 Task: Save your favorite bookstore in Wicker Park as a favorite location.
Action: Mouse moved to (70, 78)
Screenshot: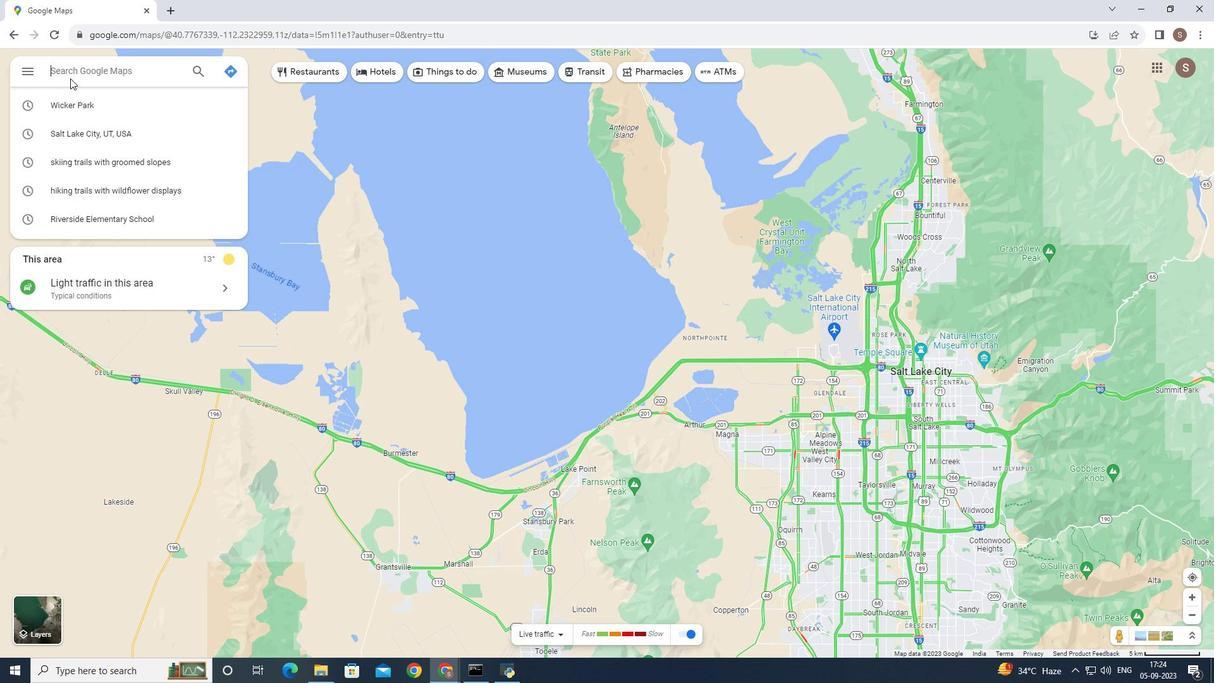 
Action: Mouse pressed left at (70, 78)
Screenshot: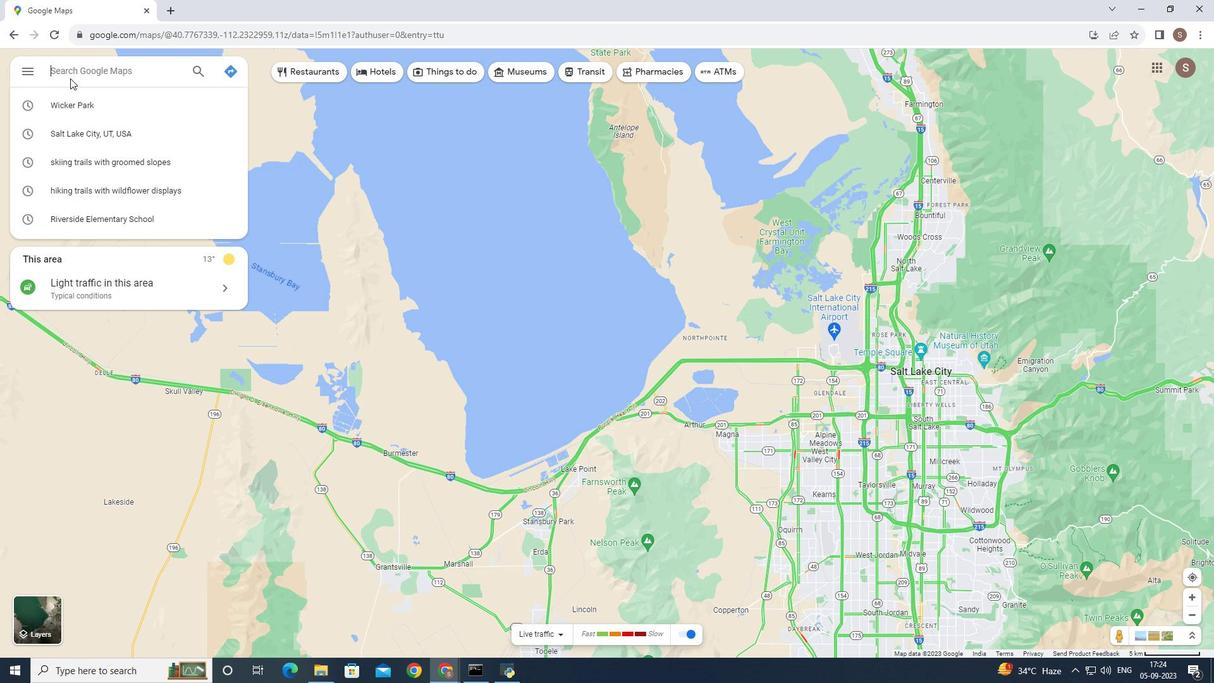 
Action: Key pressed bookstore<Key.space>in<Key.space><Key.shift>Wicker<Key.space><Key.shift_r>Park<Key.enter>
Screenshot: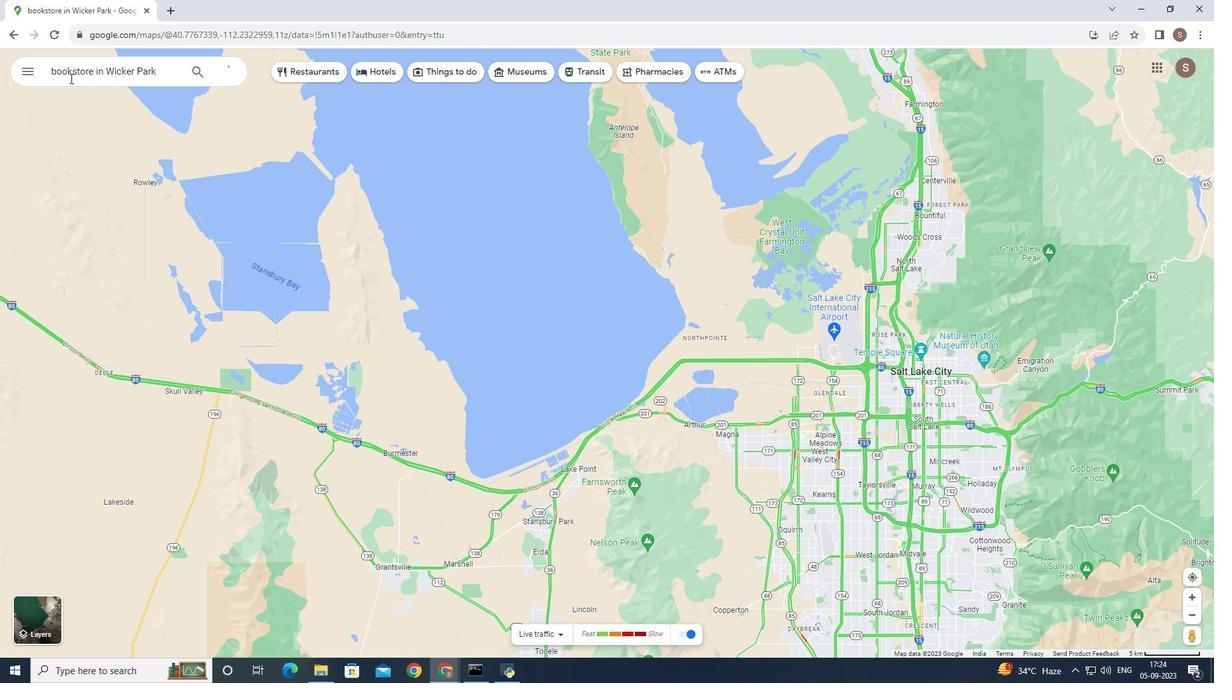 
Action: Mouse moved to (78, 108)
Screenshot: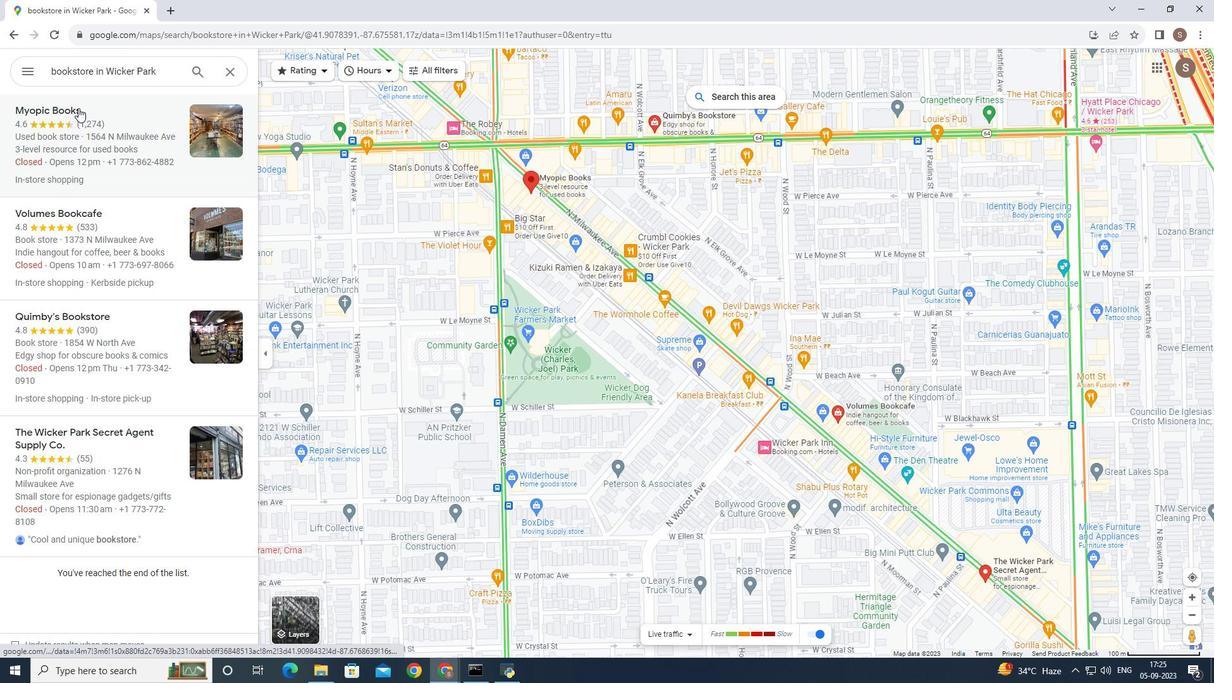 
Action: Mouse pressed left at (78, 108)
Screenshot: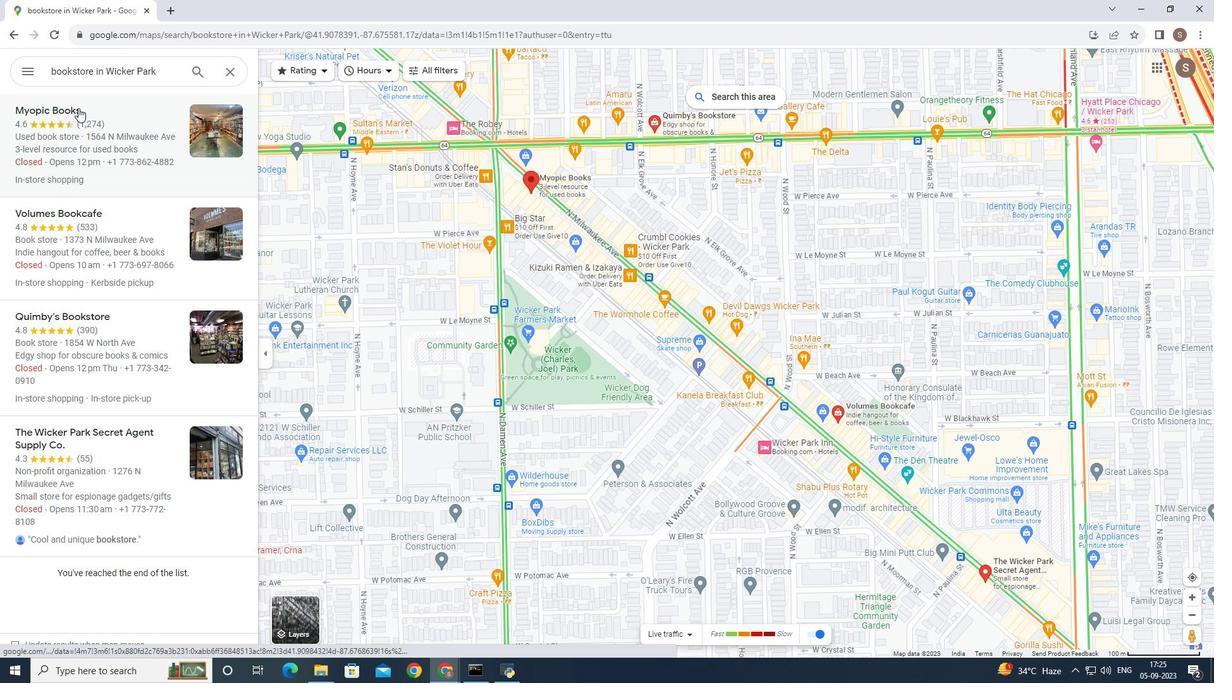 
Action: Mouse moved to (353, 360)
Screenshot: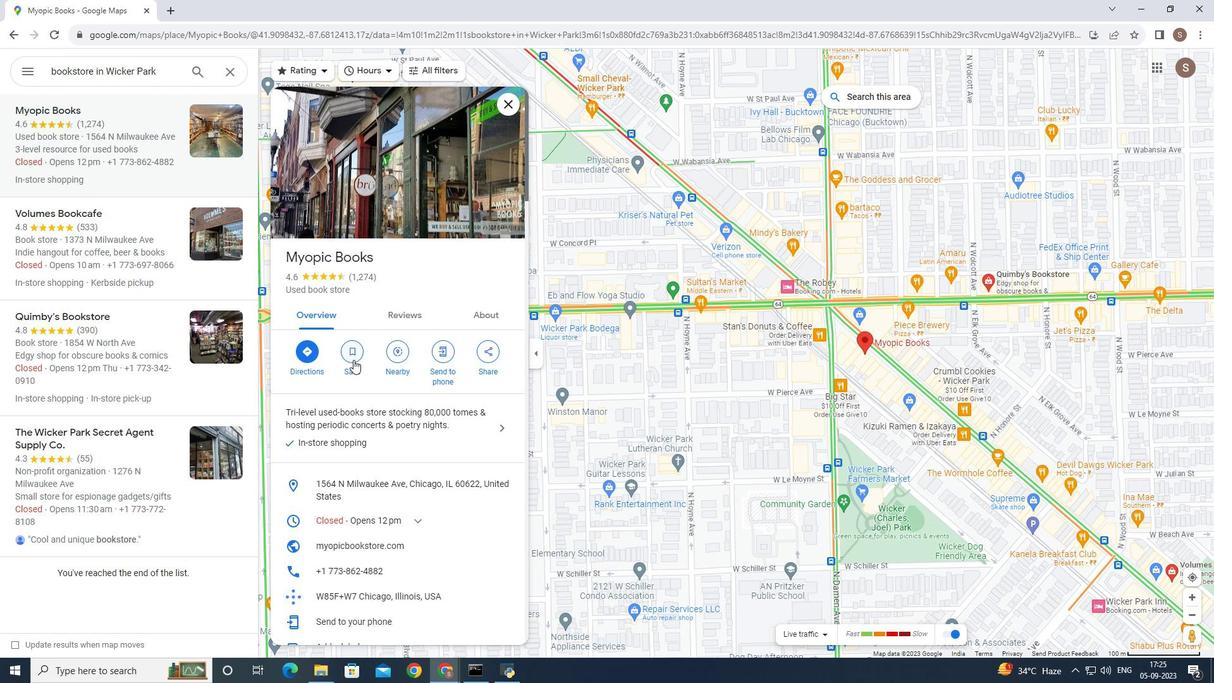
Action: Mouse pressed left at (353, 360)
Screenshot: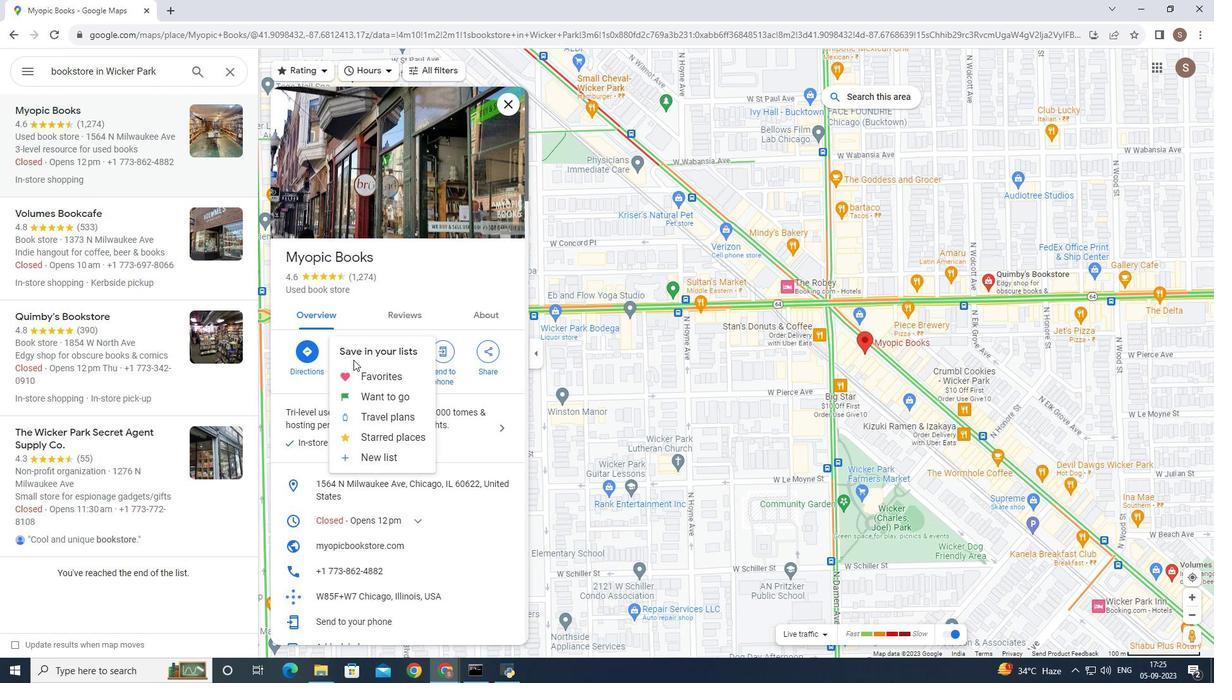 
Action: Mouse moved to (385, 371)
Screenshot: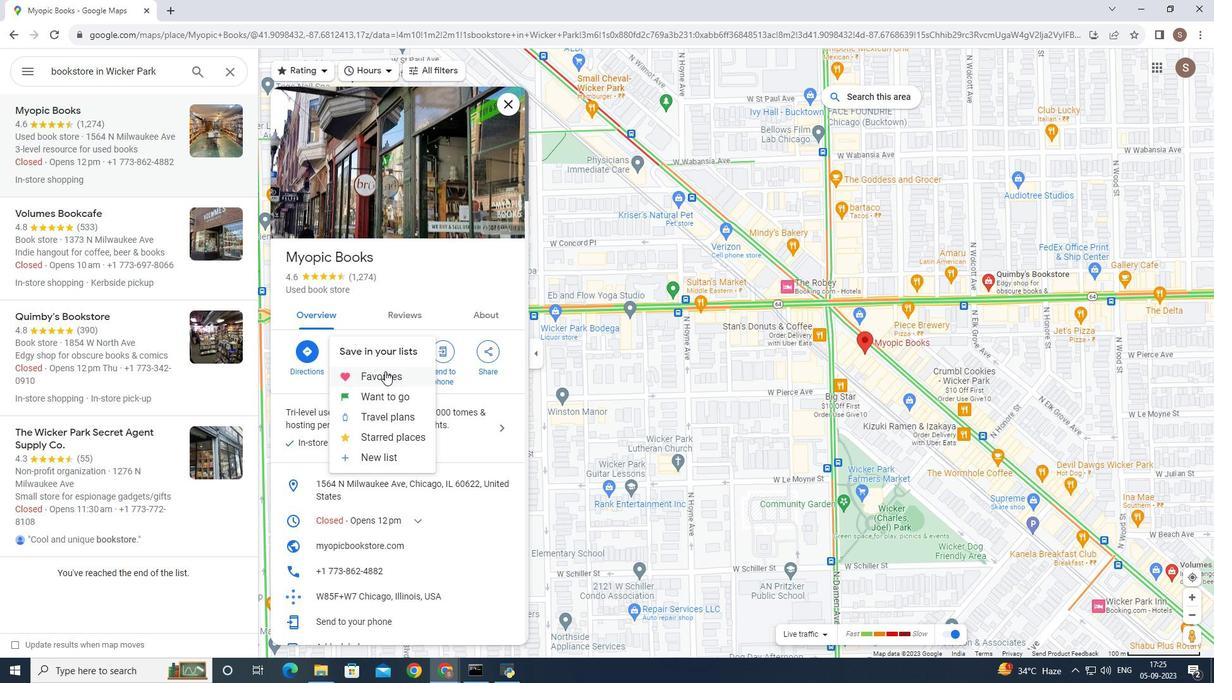 
Action: Mouse pressed left at (385, 371)
Screenshot: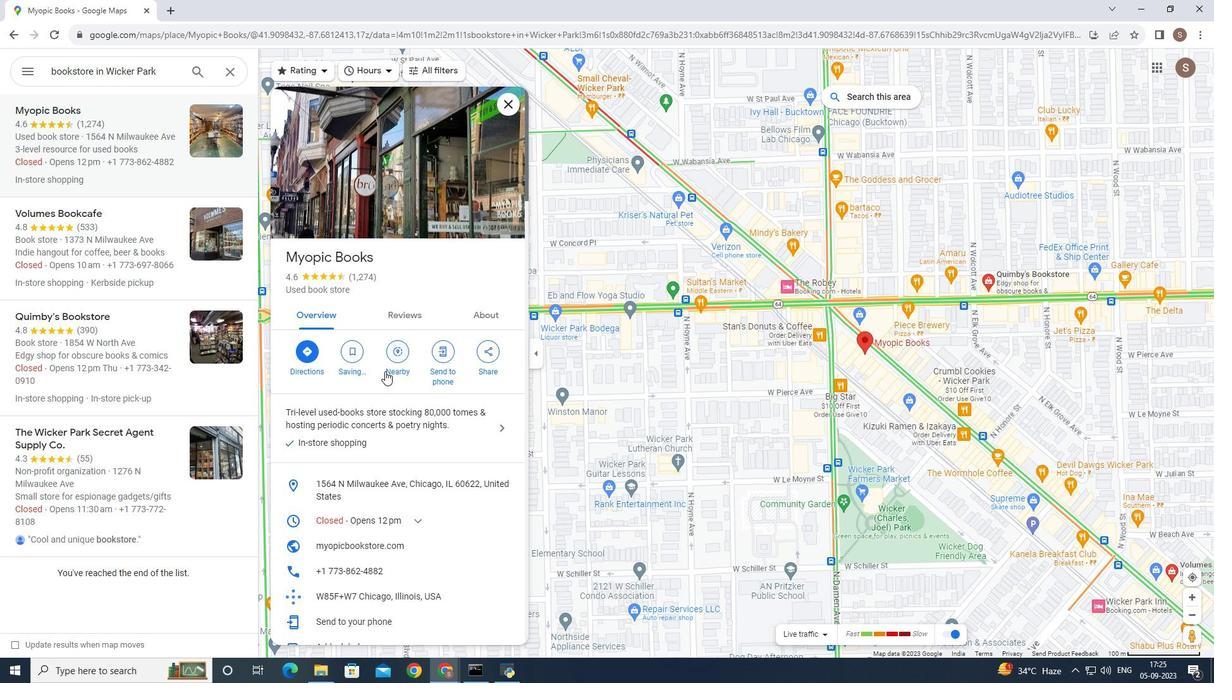 
Action: Mouse moved to (331, 354)
Screenshot: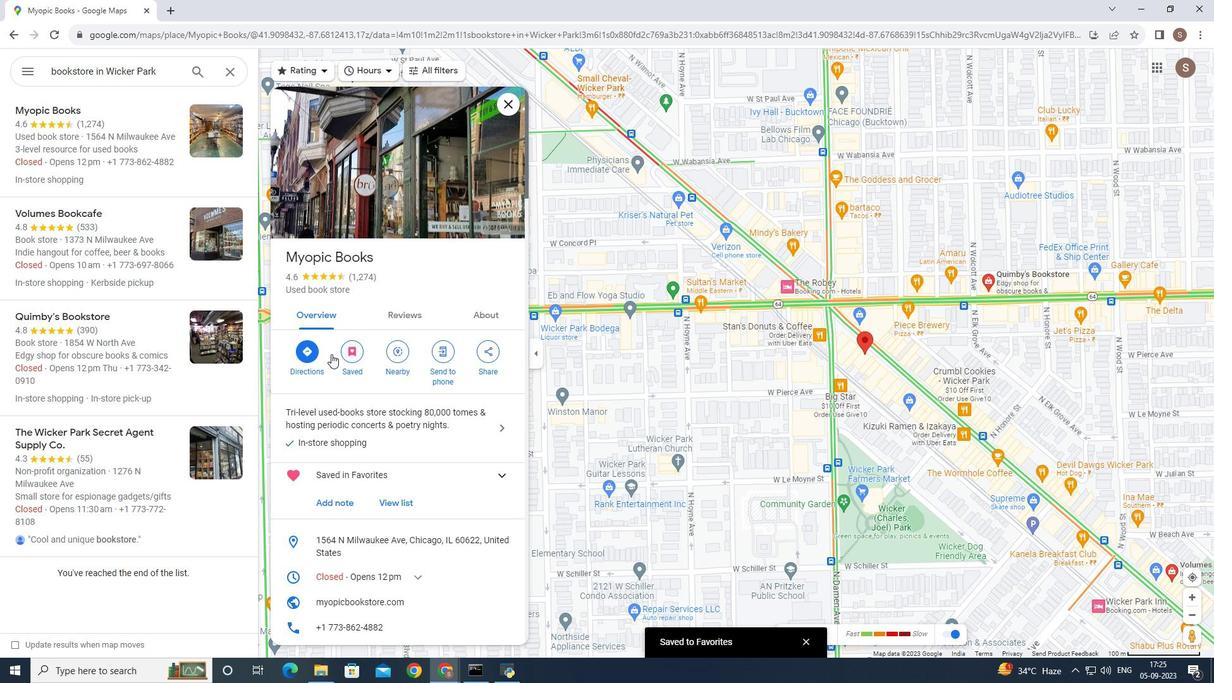 
